 Task: Search "Mark56771" to block in the organization "Mark56771".
Action: Mouse moved to (942, 78)
Screenshot: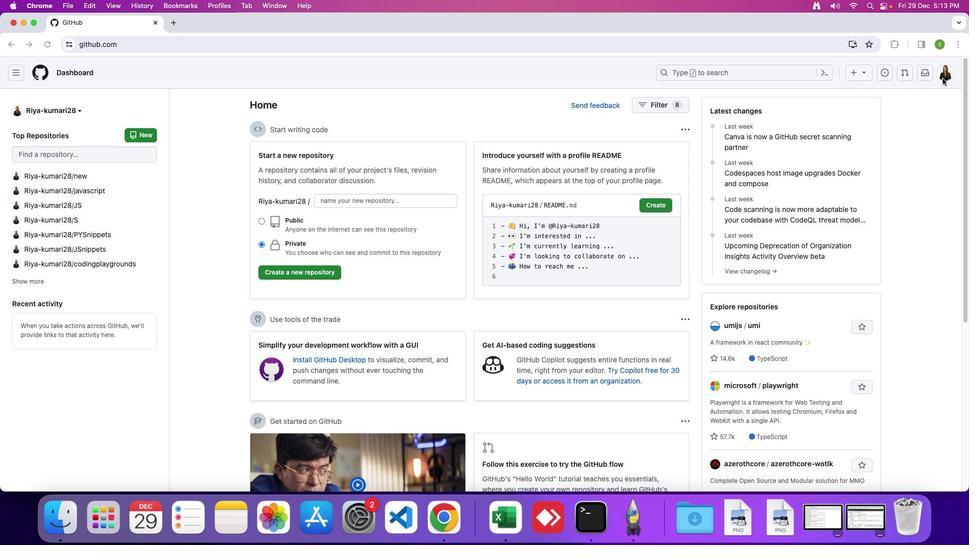 
Action: Mouse pressed left at (942, 78)
Screenshot: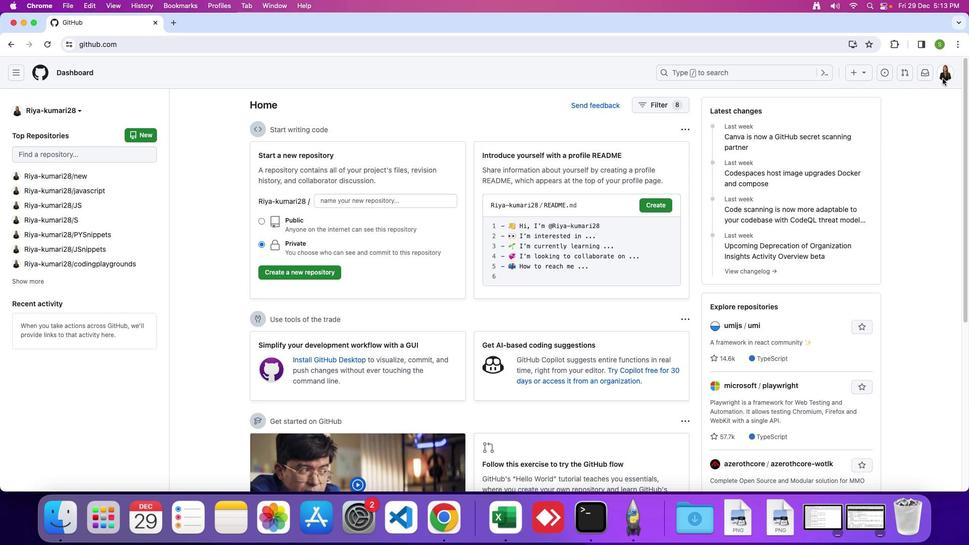 
Action: Mouse moved to (943, 76)
Screenshot: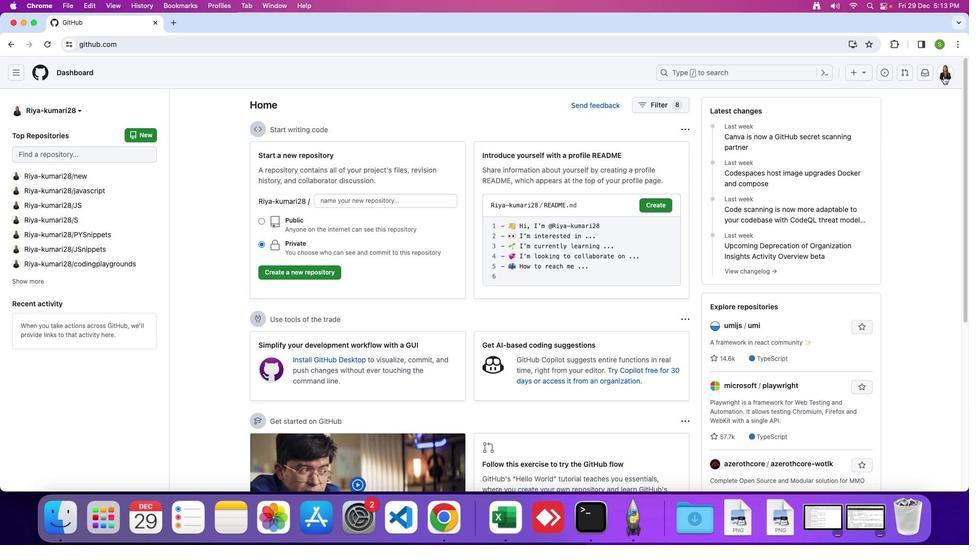 
Action: Mouse pressed left at (943, 76)
Screenshot: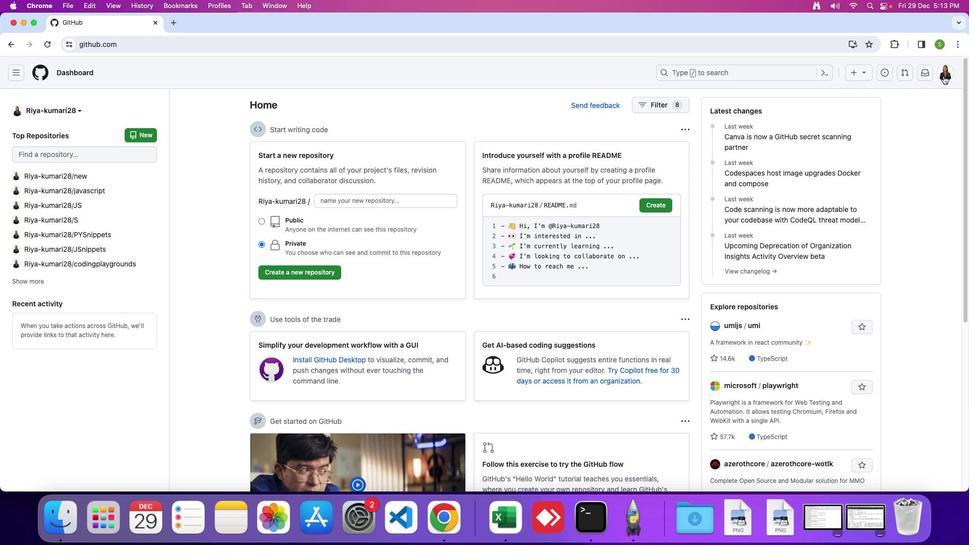 
Action: Mouse moved to (881, 195)
Screenshot: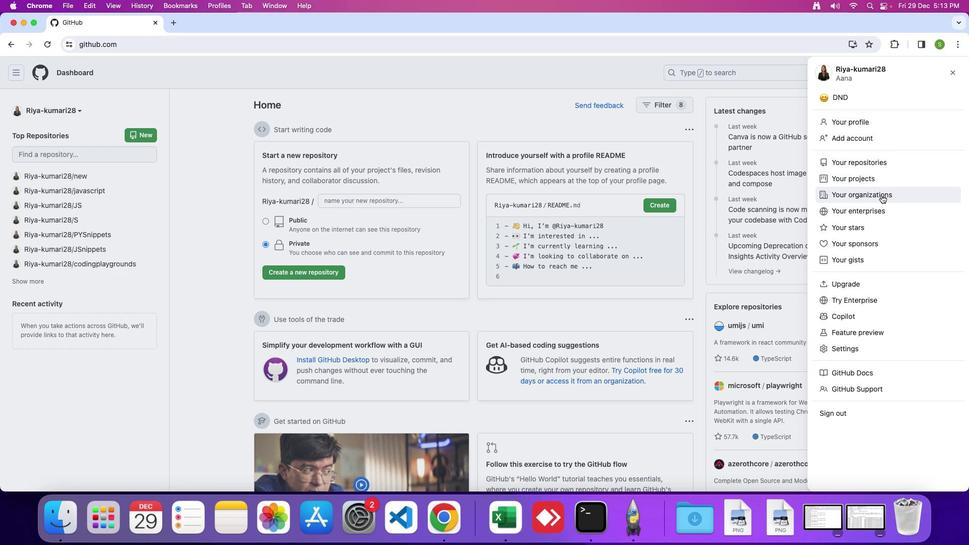 
Action: Mouse pressed left at (881, 195)
Screenshot: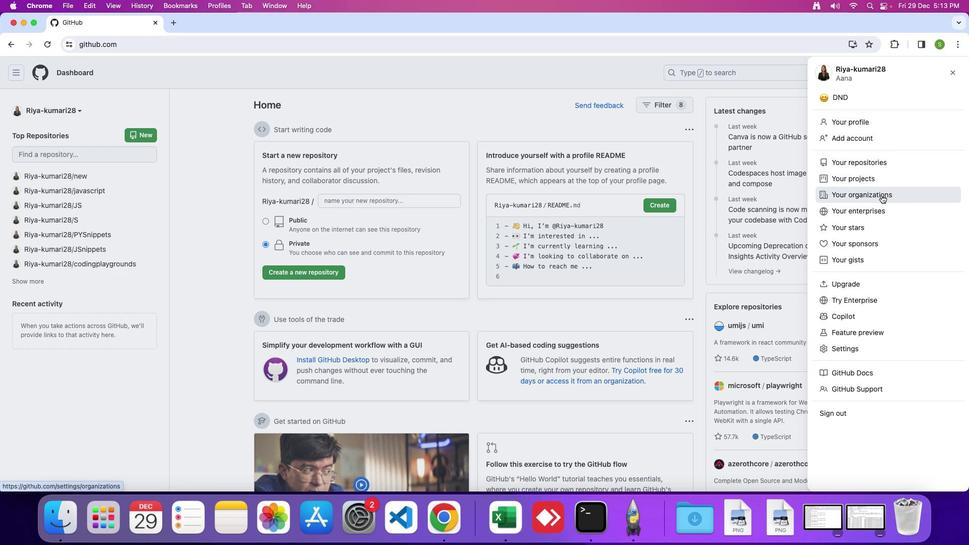 
Action: Mouse moved to (738, 211)
Screenshot: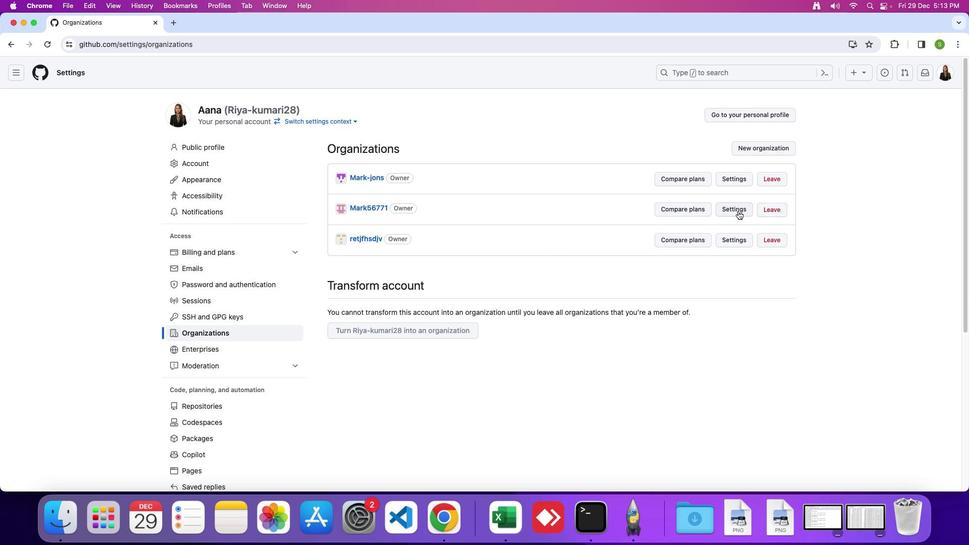 
Action: Mouse pressed left at (738, 211)
Screenshot: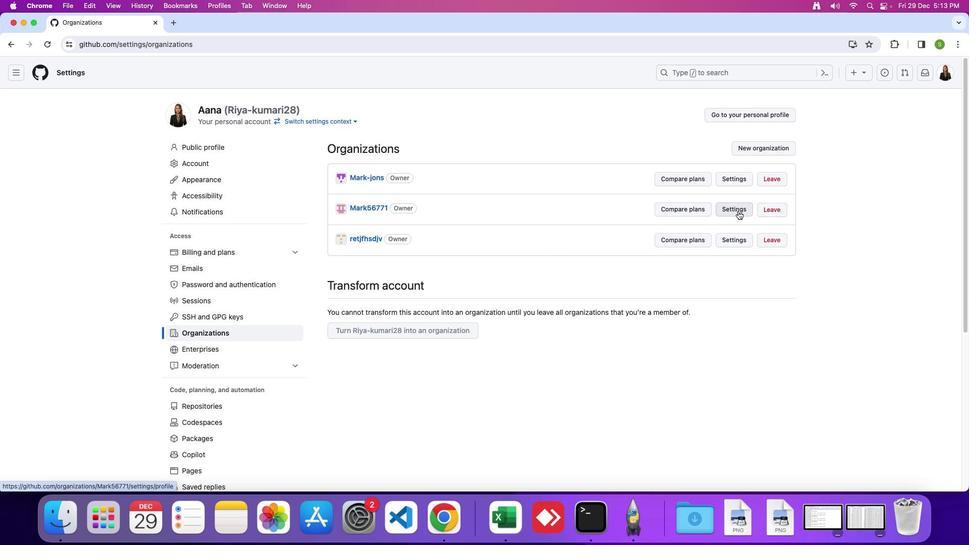 
Action: Mouse moved to (265, 273)
Screenshot: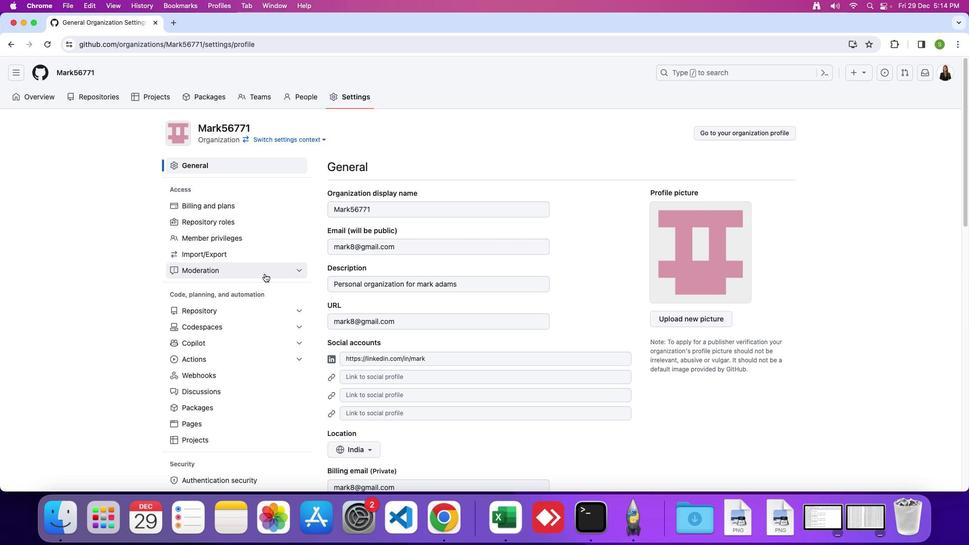 
Action: Mouse pressed left at (265, 273)
Screenshot: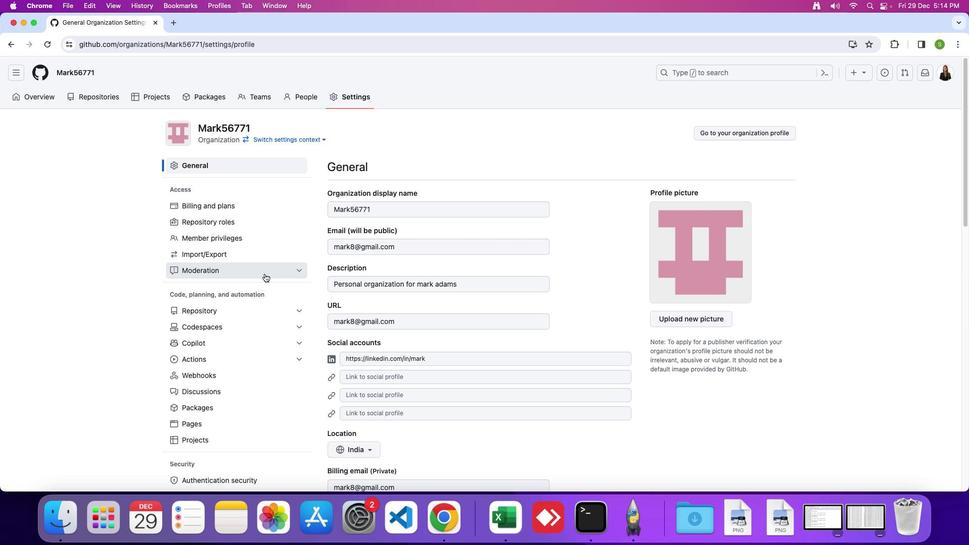 
Action: Mouse moved to (238, 285)
Screenshot: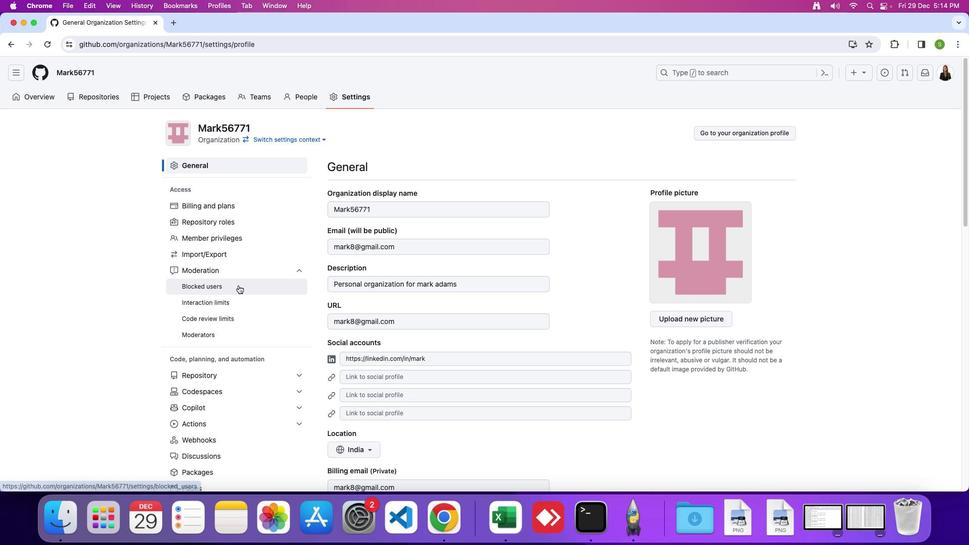 
Action: Mouse pressed left at (238, 285)
Screenshot: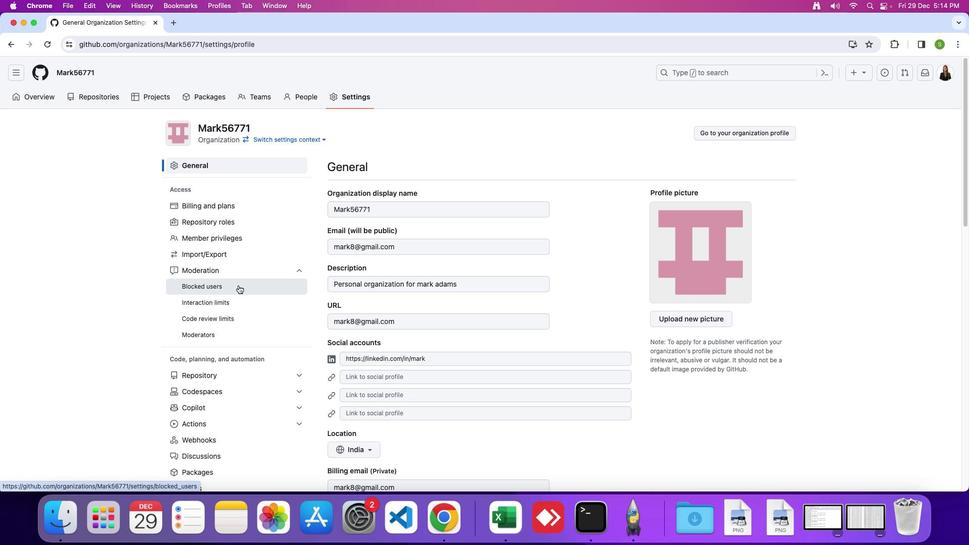 
Action: Mouse moved to (352, 271)
Screenshot: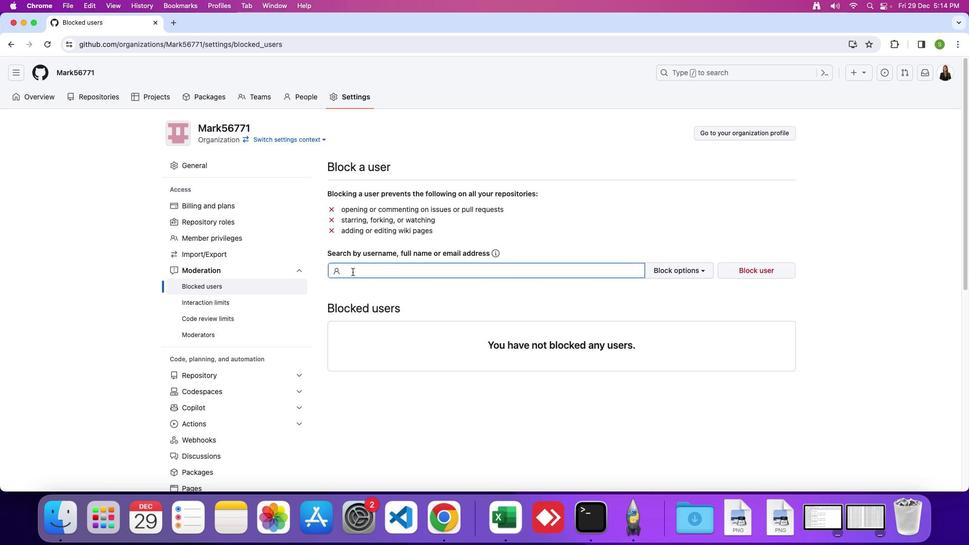 
Action: Mouse pressed left at (352, 271)
Screenshot: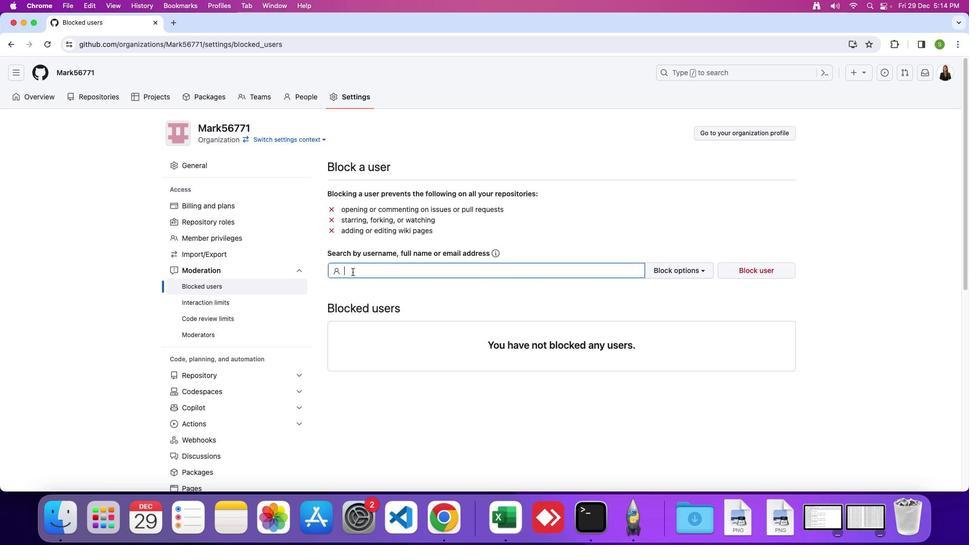 
Action: Mouse moved to (352, 271)
Screenshot: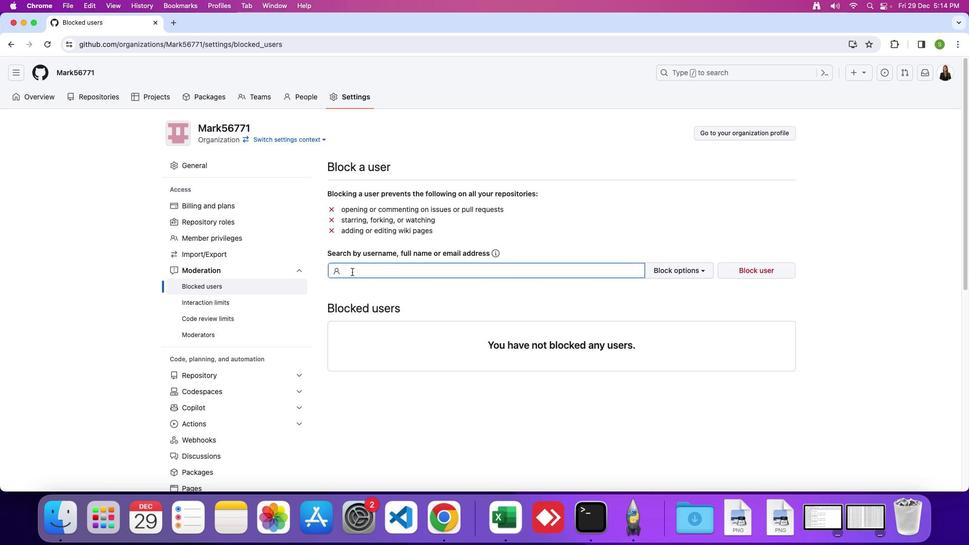 
Action: Key pressed 'M'Key.caps_lock'a''r''k''5''6''7''7''1'Key.enter
Screenshot: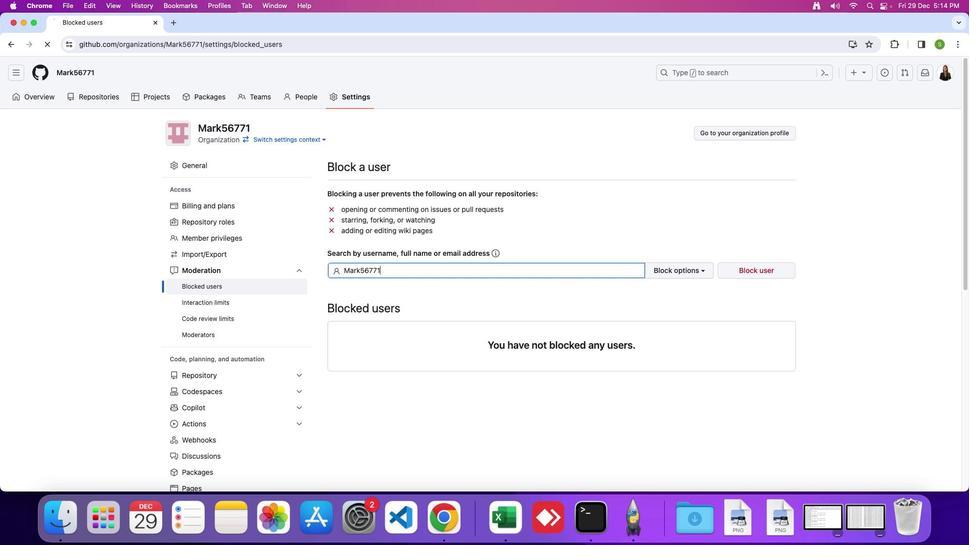 
